Task: Check the average views per listing of large walk-in closet in the last 3 years.
Action: Mouse moved to (860, 208)
Screenshot: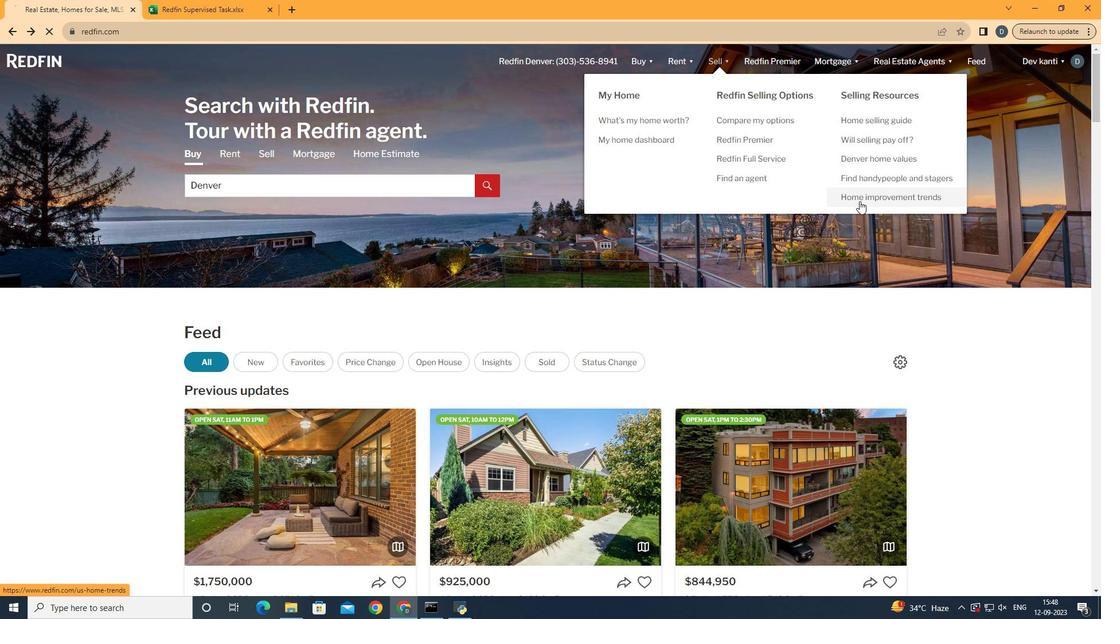 
Action: Mouse pressed left at (860, 208)
Screenshot: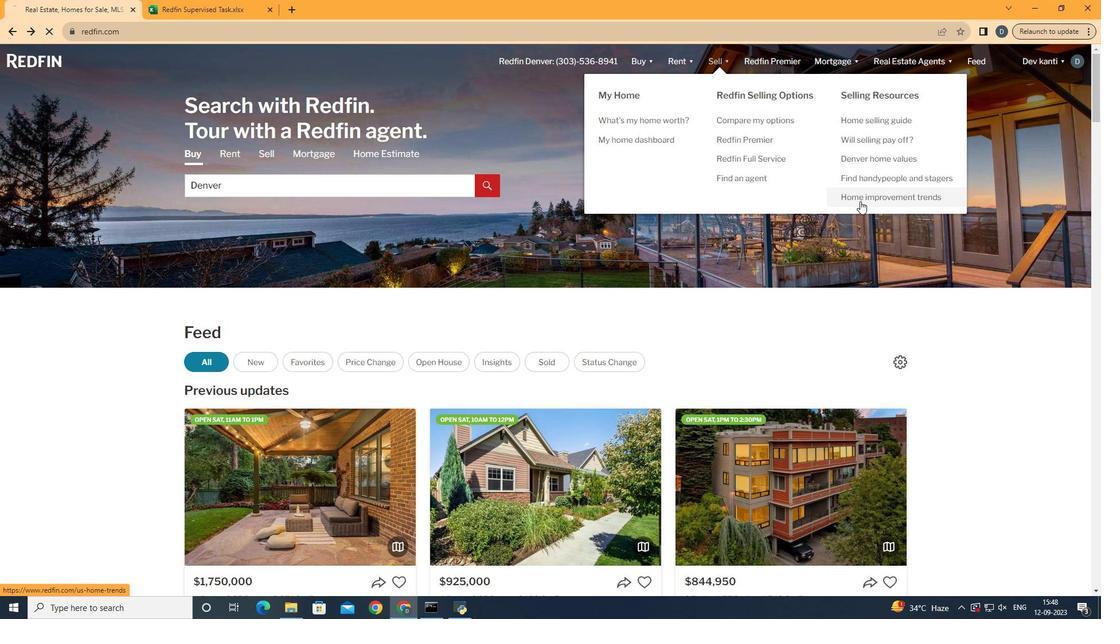 
Action: Mouse moved to (296, 227)
Screenshot: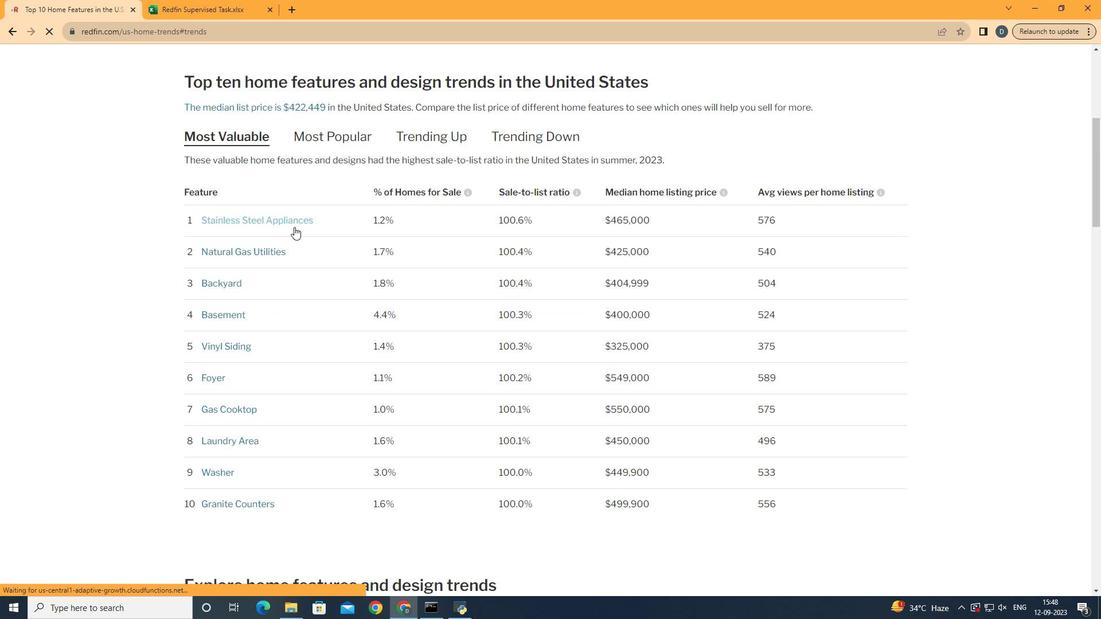 
Action: Mouse pressed left at (296, 227)
Screenshot: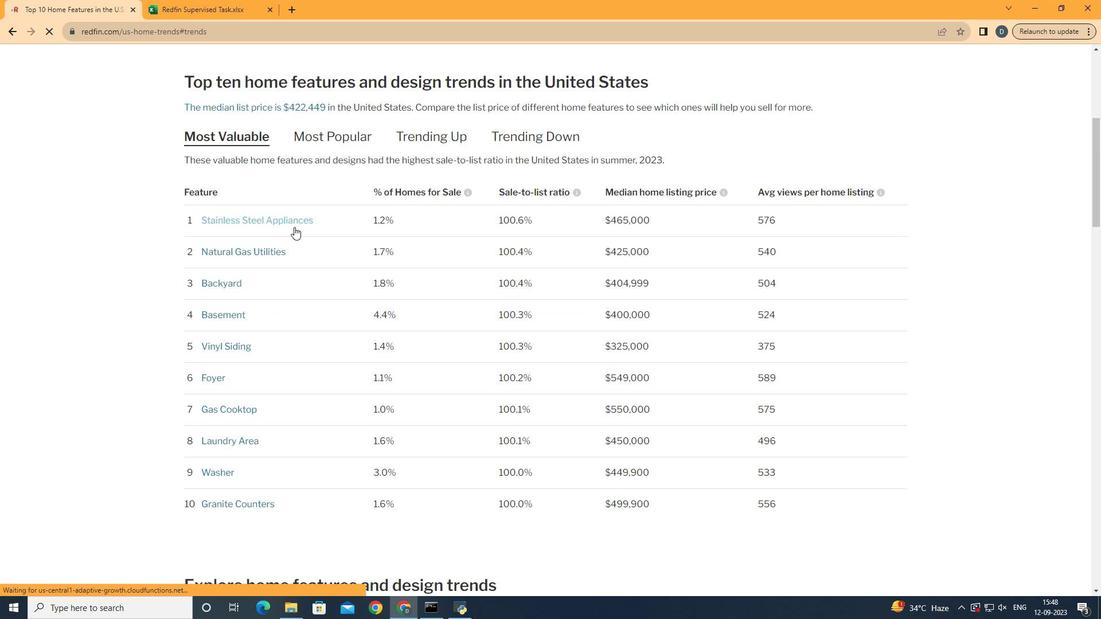 
Action: Mouse moved to (356, 305)
Screenshot: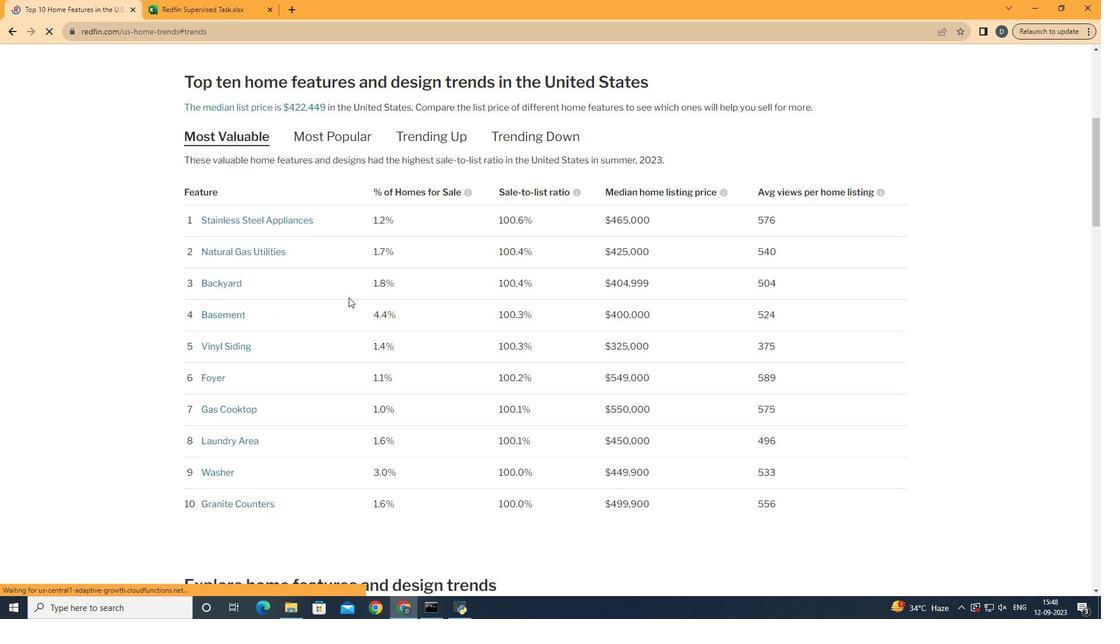 
Action: Mouse scrolled (356, 305) with delta (0, 0)
Screenshot: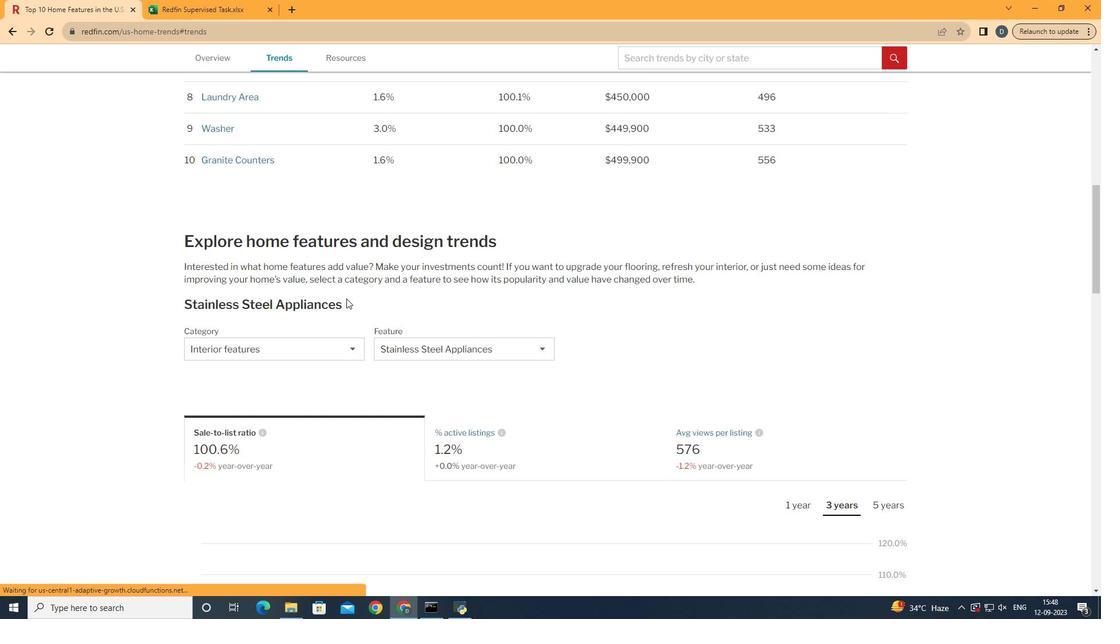 
Action: Mouse scrolled (356, 305) with delta (0, 0)
Screenshot: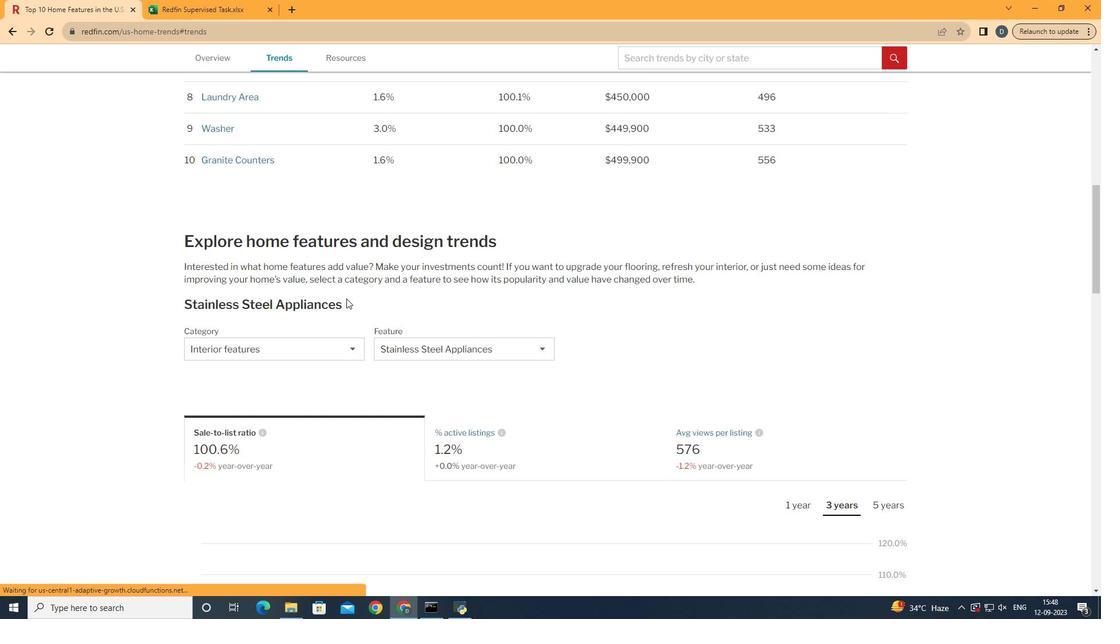 
Action: Mouse scrolled (356, 305) with delta (0, 0)
Screenshot: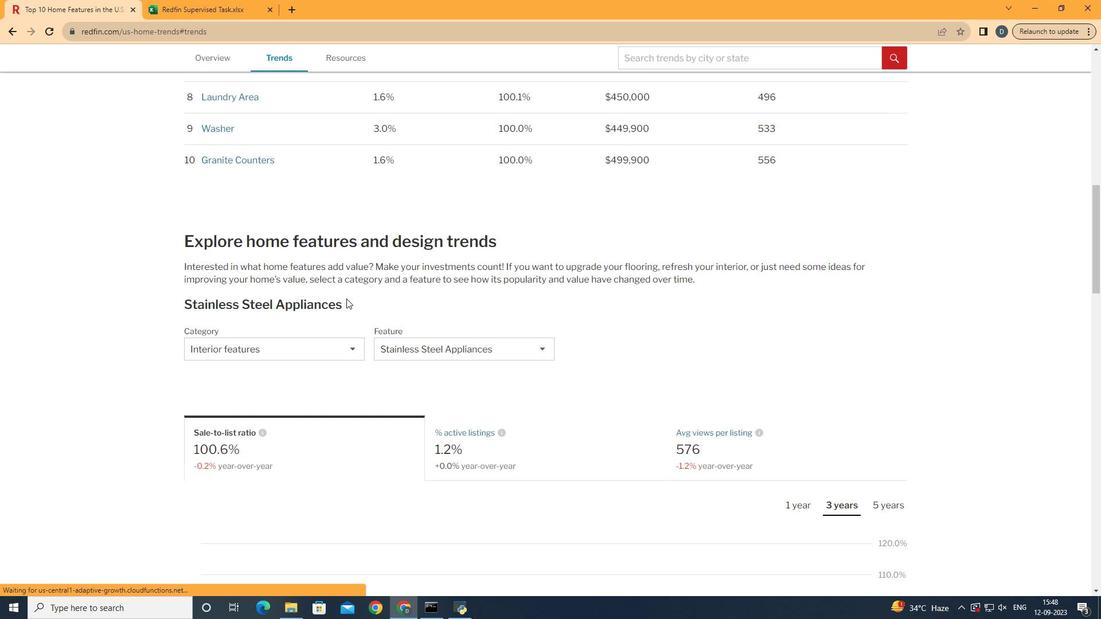 
Action: Mouse scrolled (356, 305) with delta (0, 0)
Screenshot: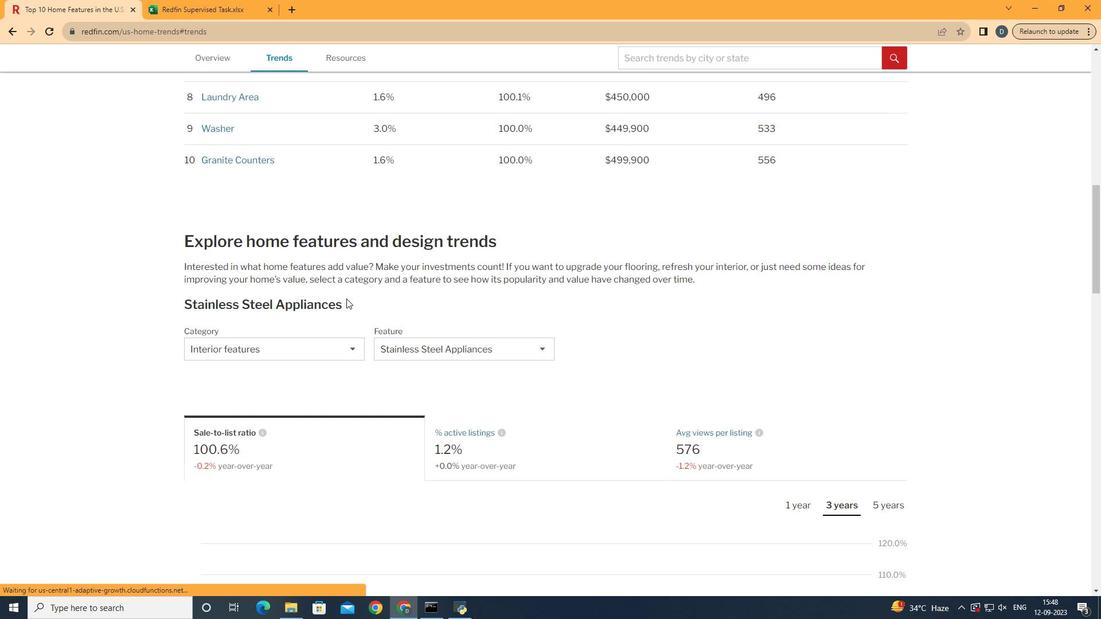 
Action: Mouse scrolled (356, 305) with delta (0, 0)
Screenshot: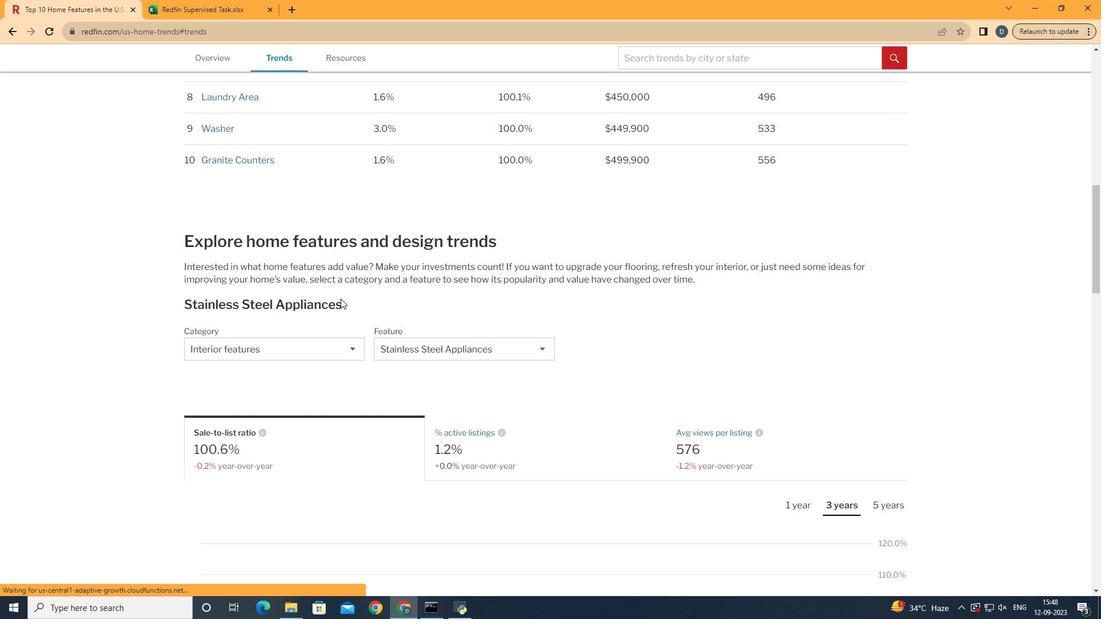 
Action: Mouse scrolled (356, 305) with delta (0, 0)
Screenshot: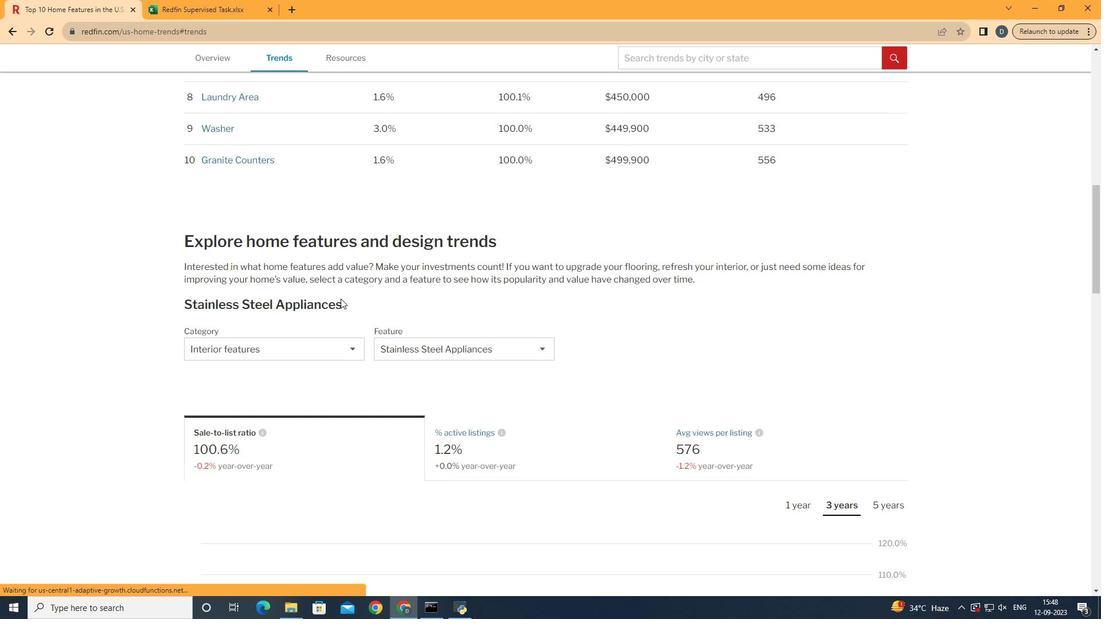 
Action: Mouse moved to (332, 306)
Screenshot: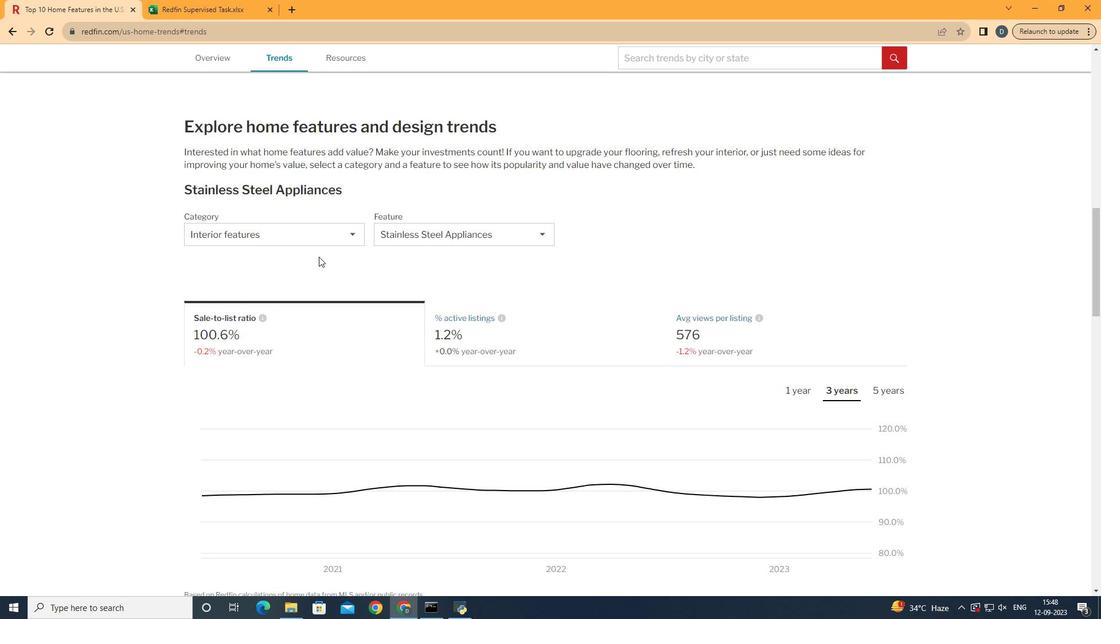 
Action: Mouse scrolled (332, 306) with delta (0, 0)
Screenshot: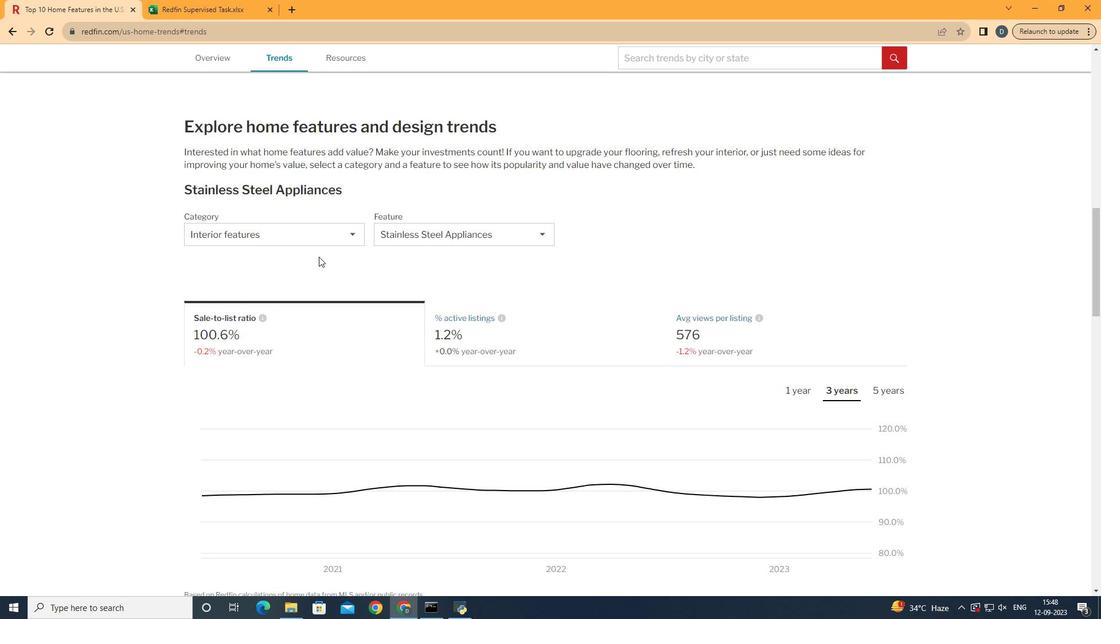 
Action: Mouse moved to (331, 306)
Screenshot: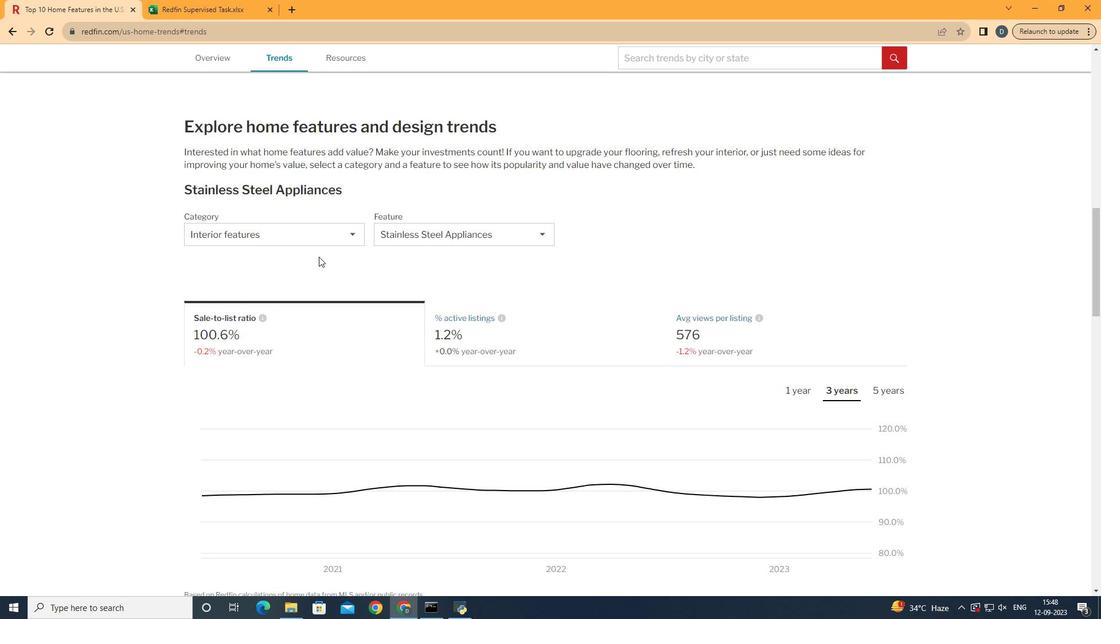 
Action: Mouse scrolled (331, 306) with delta (0, 0)
Screenshot: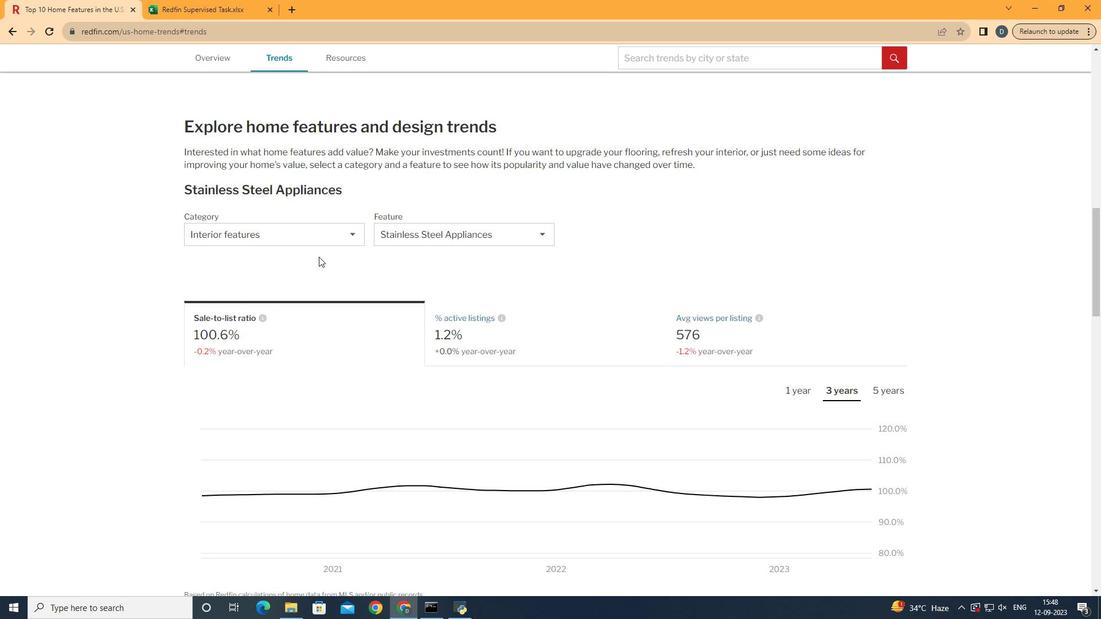 
Action: Mouse moved to (332, 250)
Screenshot: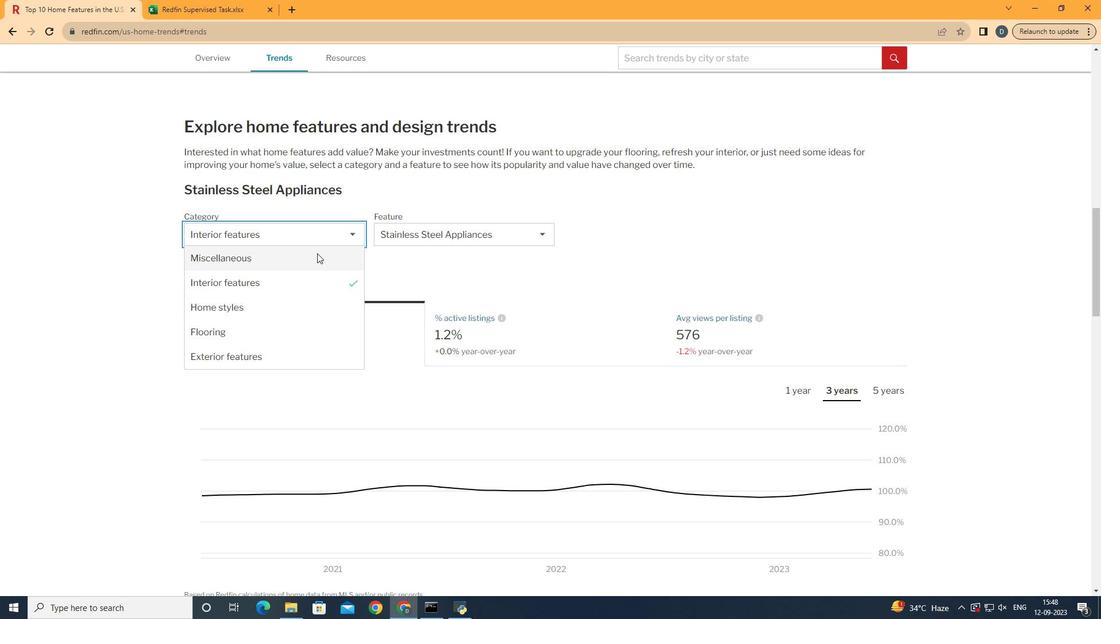 
Action: Mouse pressed left at (332, 250)
Screenshot: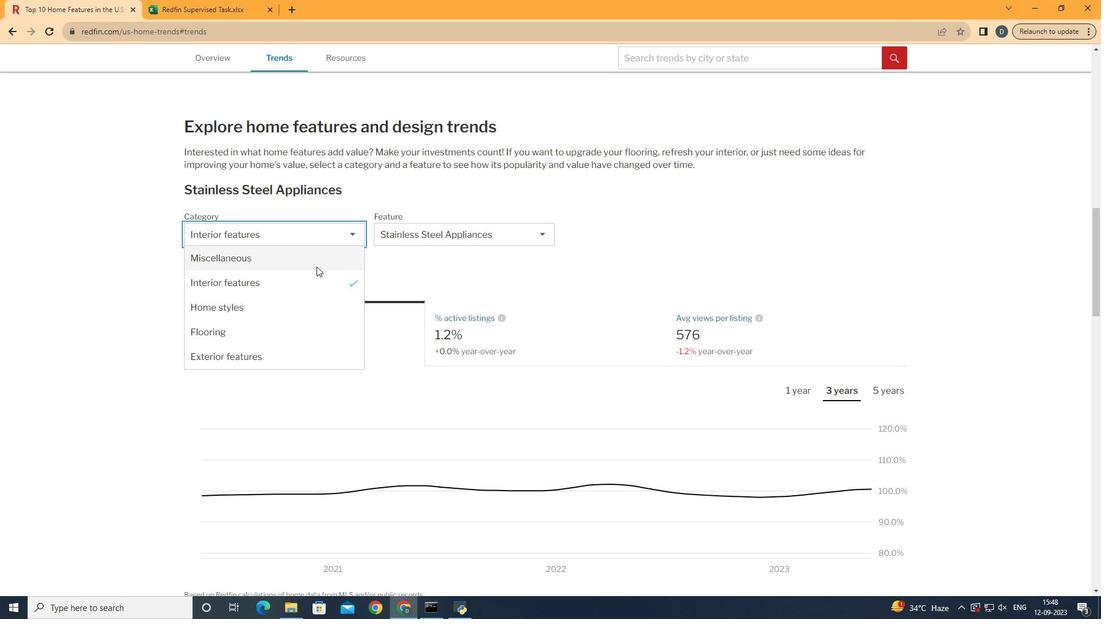 
Action: Mouse moved to (325, 289)
Screenshot: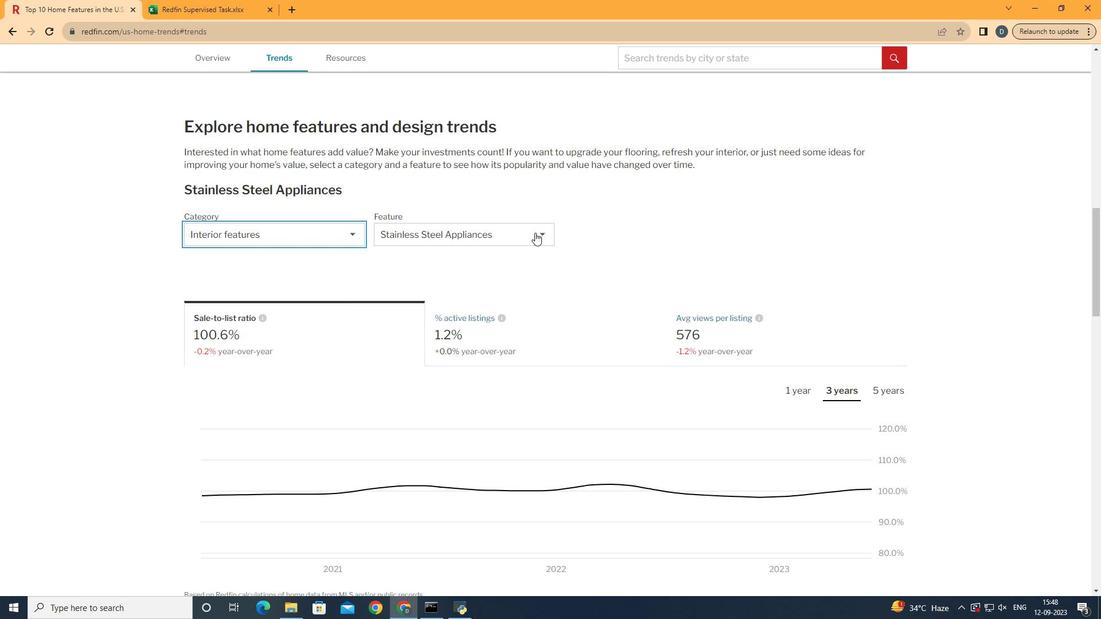 
Action: Mouse pressed left at (325, 289)
Screenshot: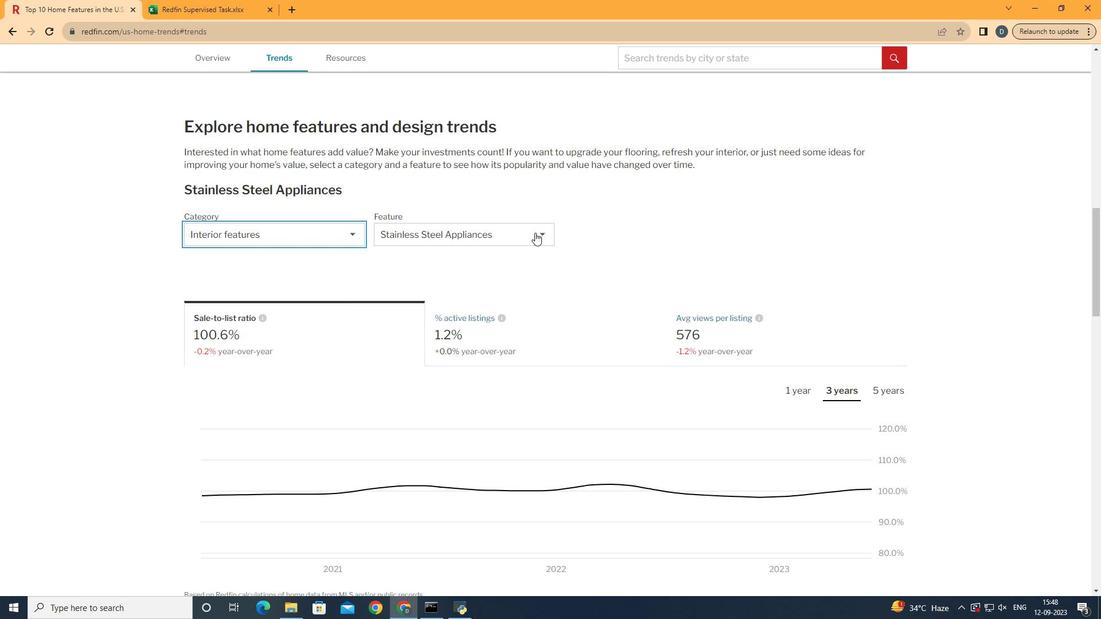 
Action: Mouse moved to (541, 243)
Screenshot: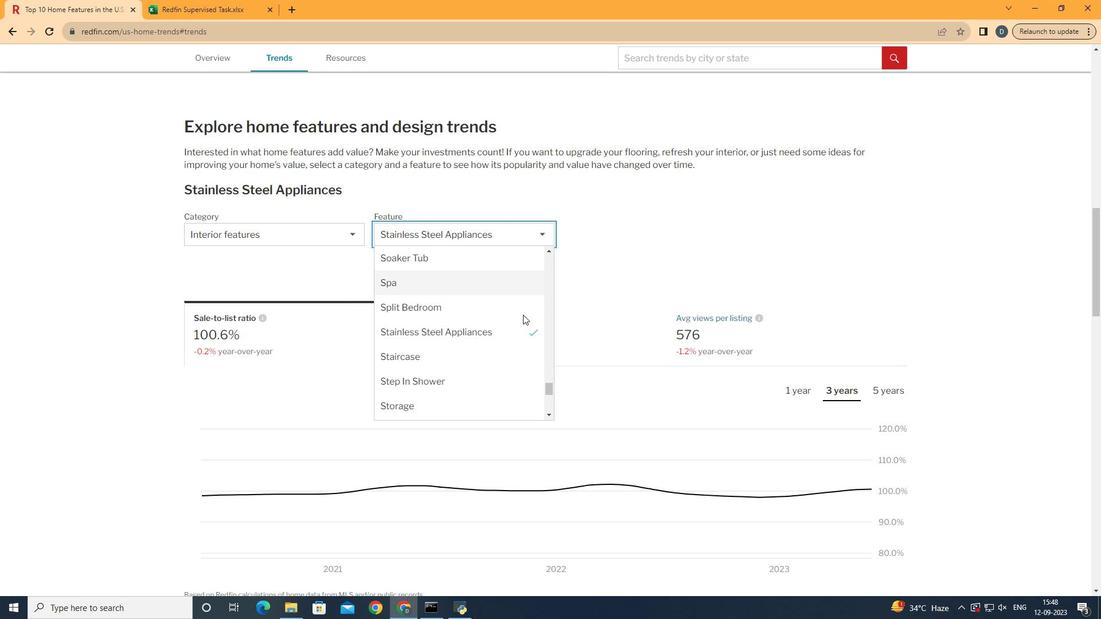 
Action: Mouse pressed left at (541, 243)
Screenshot: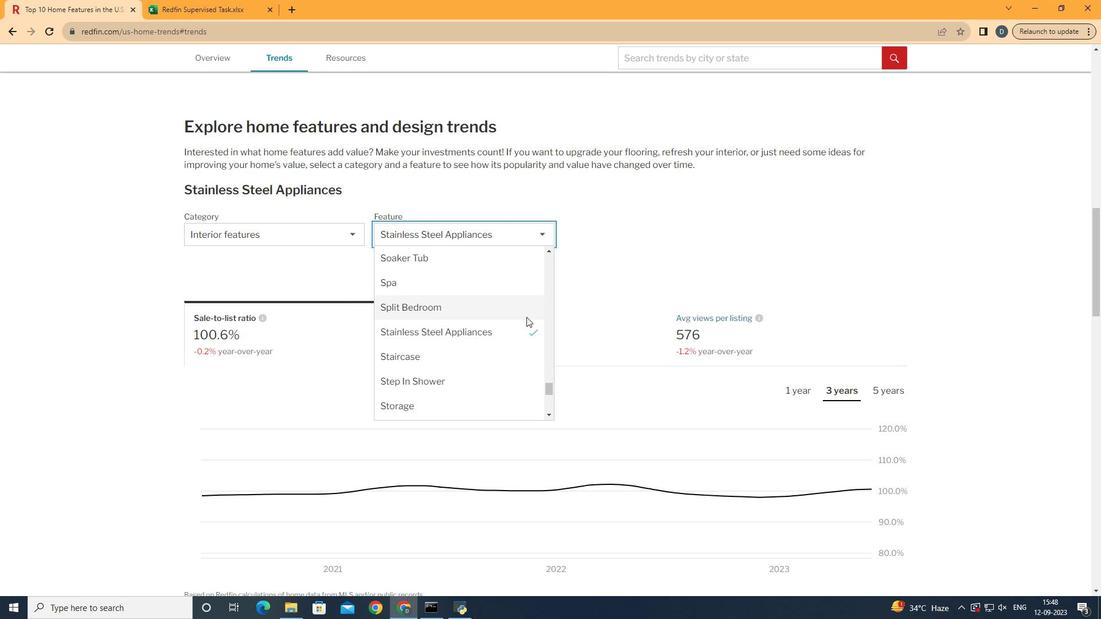 
Action: Mouse moved to (534, 325)
Screenshot: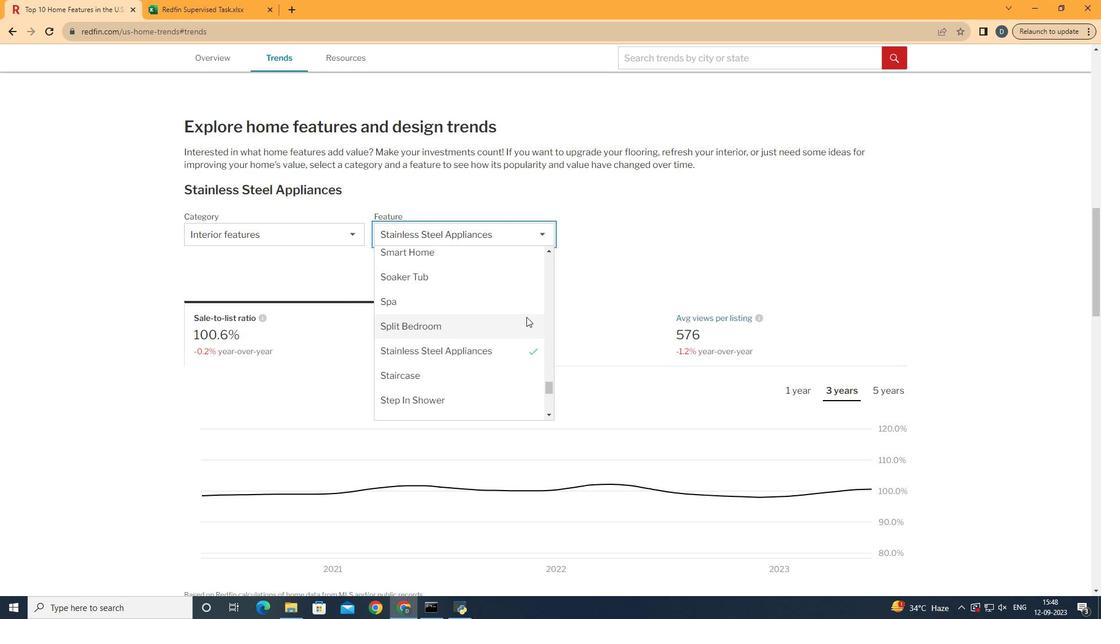 
Action: Mouse scrolled (534, 325) with delta (0, 0)
Screenshot: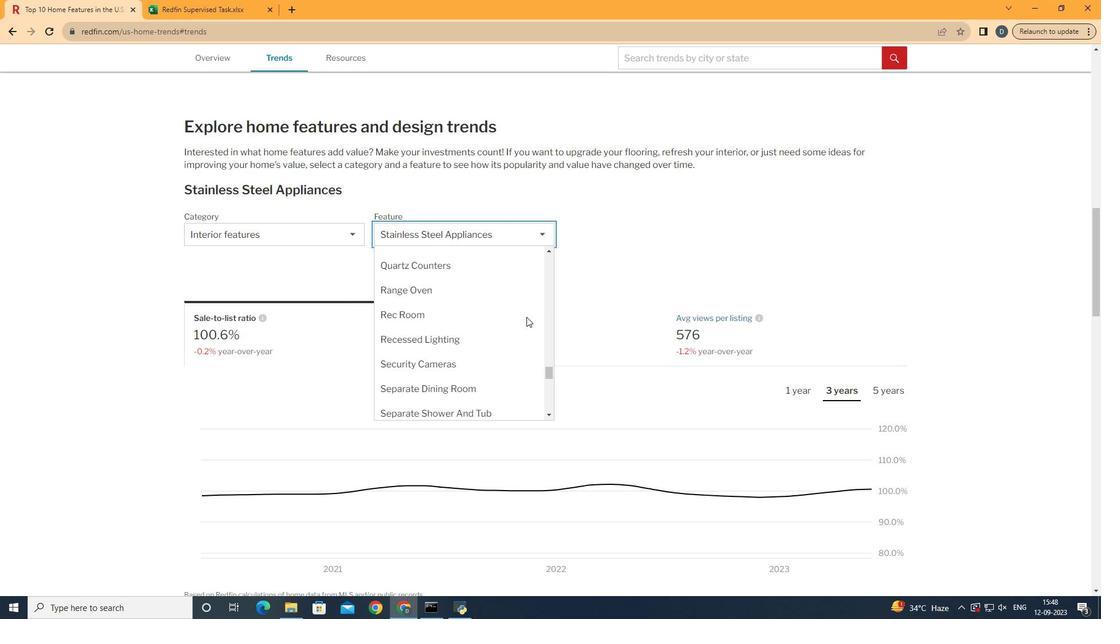 
Action: Mouse scrolled (534, 325) with delta (0, 0)
Screenshot: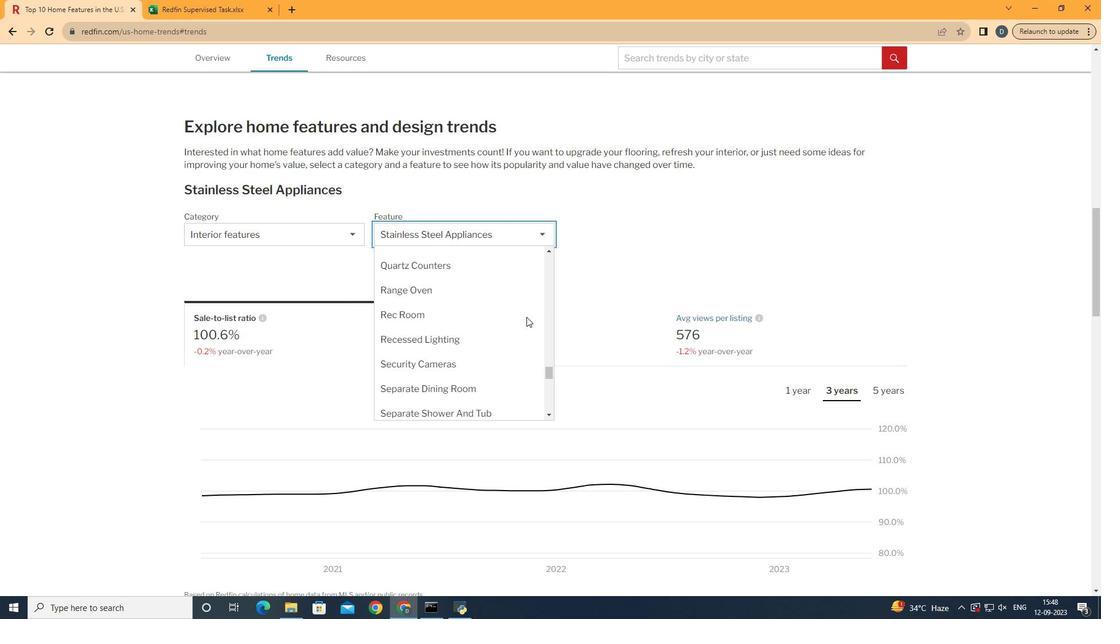 
Action: Mouse scrolled (534, 325) with delta (0, 0)
Screenshot: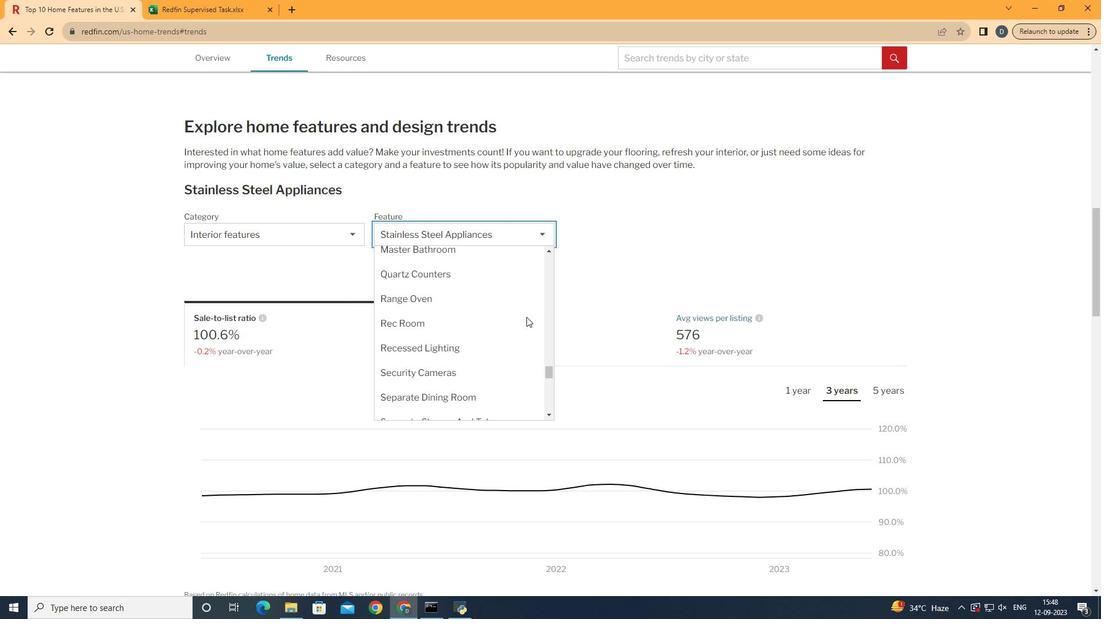 
Action: Mouse scrolled (534, 325) with delta (0, 0)
Screenshot: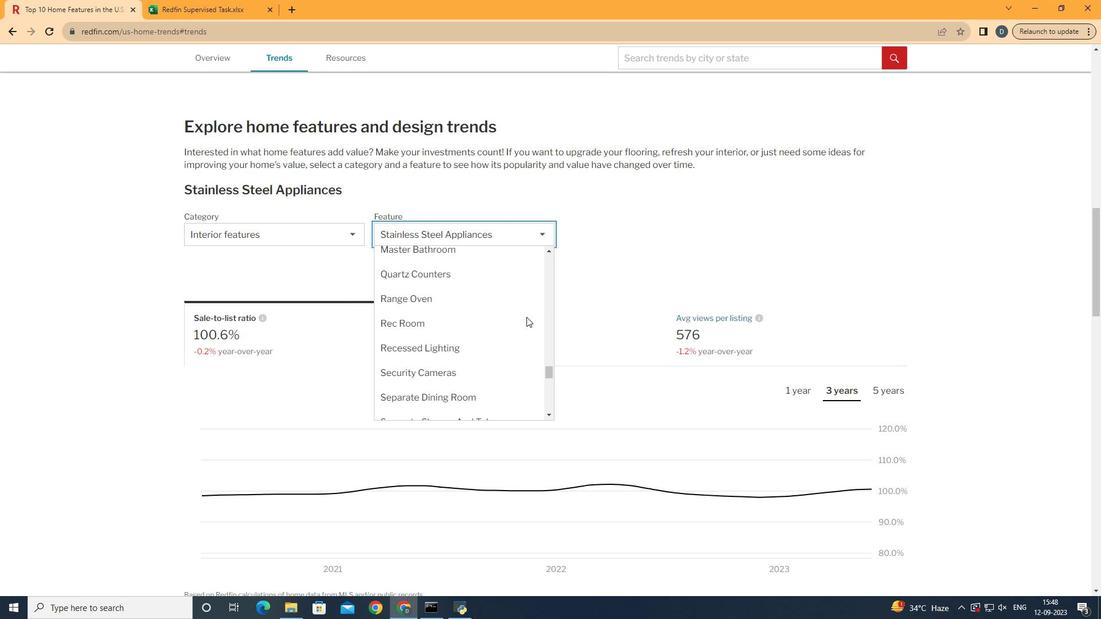 
Action: Mouse scrolled (534, 325) with delta (0, 0)
Screenshot: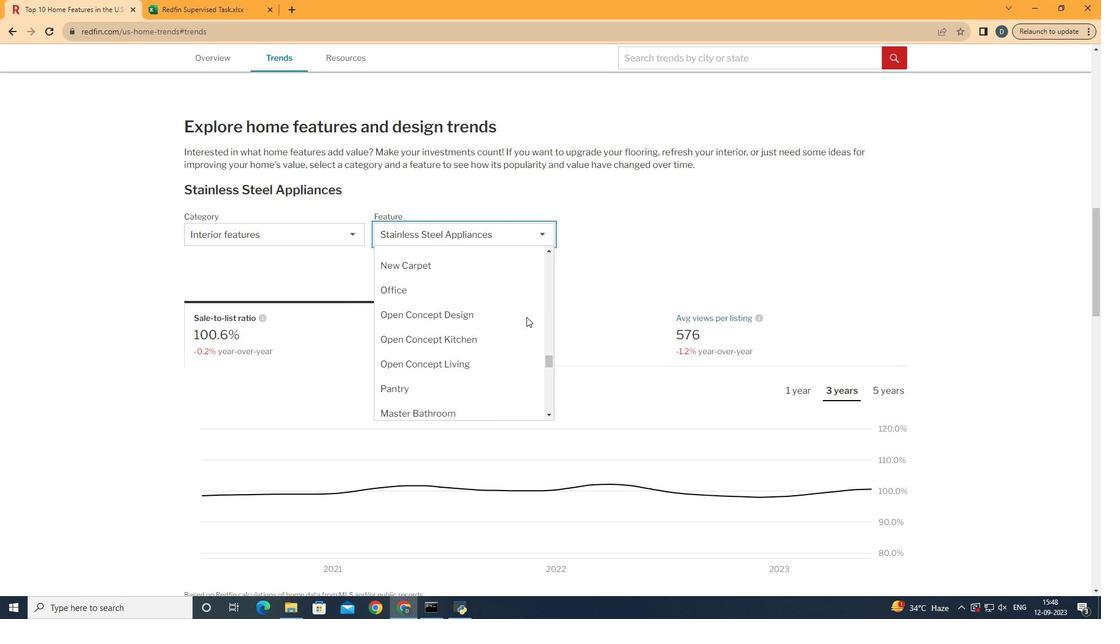 
Action: Mouse scrolled (534, 325) with delta (0, 0)
Screenshot: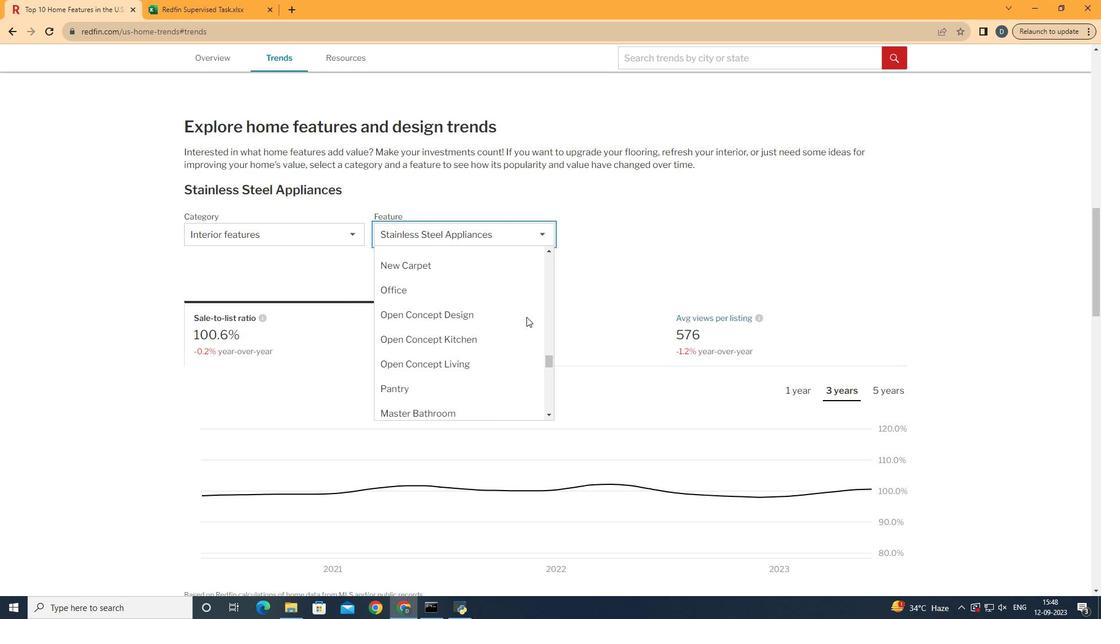 
Action: Mouse scrolled (534, 325) with delta (0, 0)
Screenshot: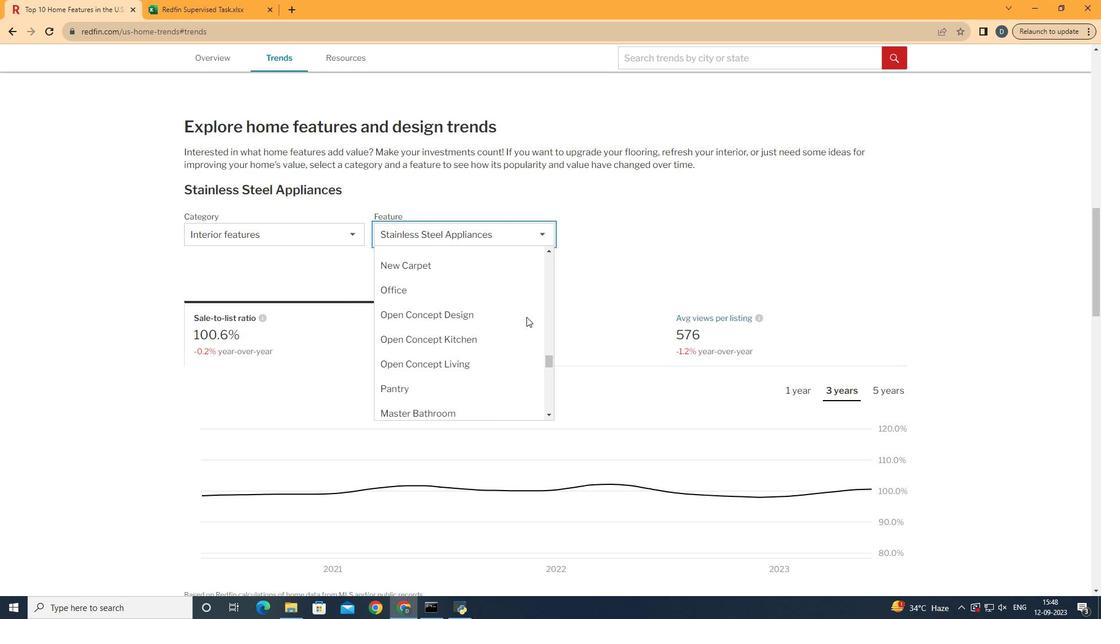 
Action: Mouse scrolled (534, 325) with delta (0, 0)
Screenshot: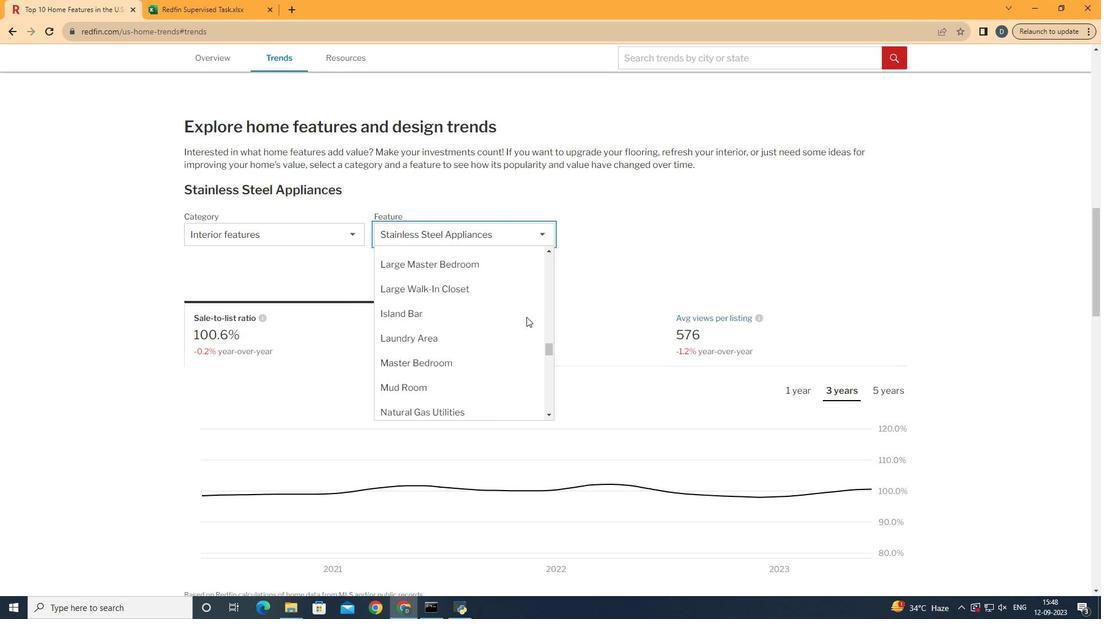 
Action: Mouse scrolled (534, 325) with delta (0, 0)
Screenshot: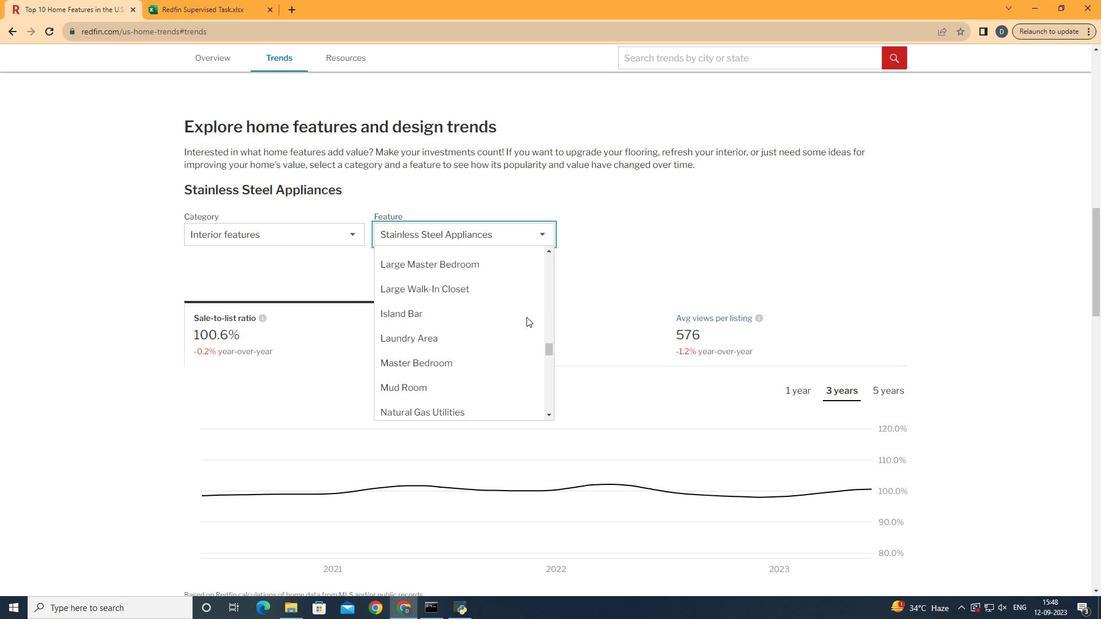 
Action: Mouse scrolled (534, 325) with delta (0, 0)
Screenshot: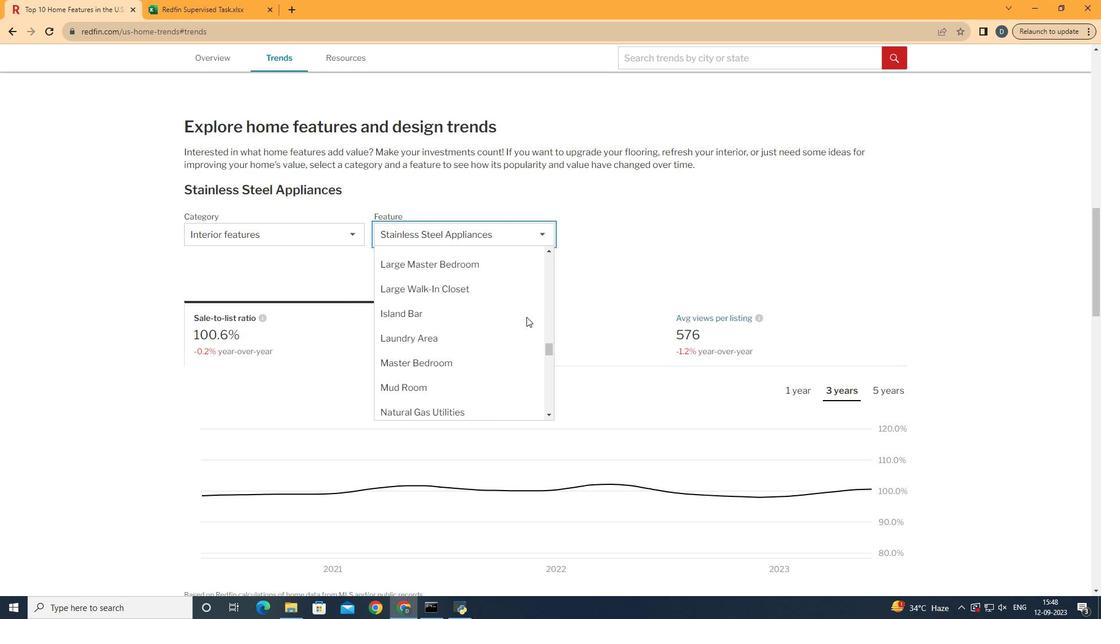 
Action: Mouse moved to (514, 298)
Screenshot: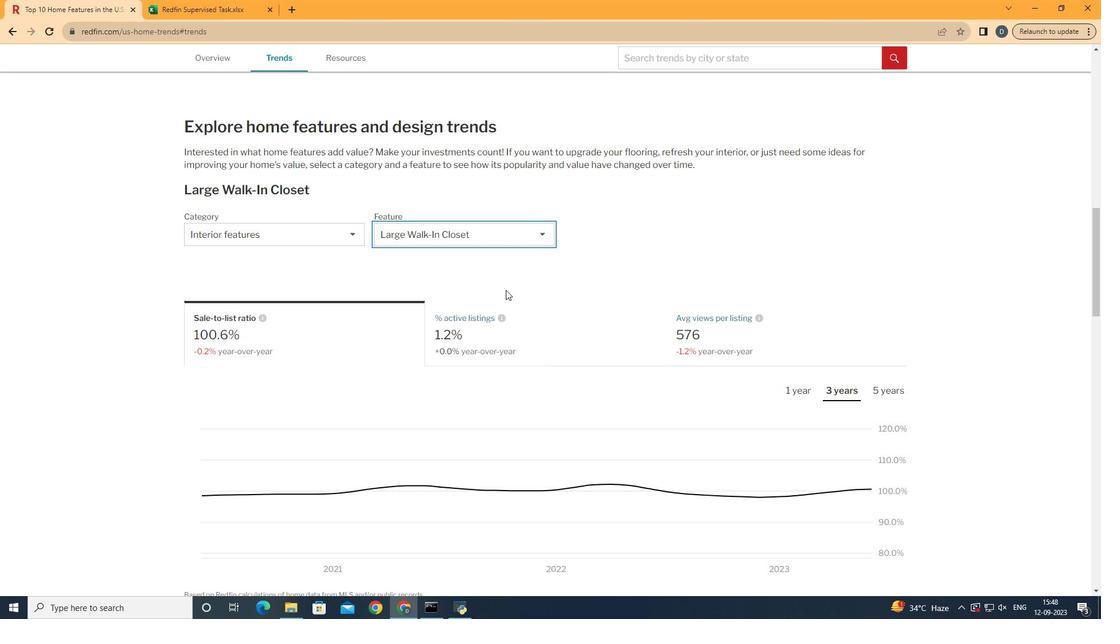 
Action: Mouse pressed left at (514, 298)
Screenshot: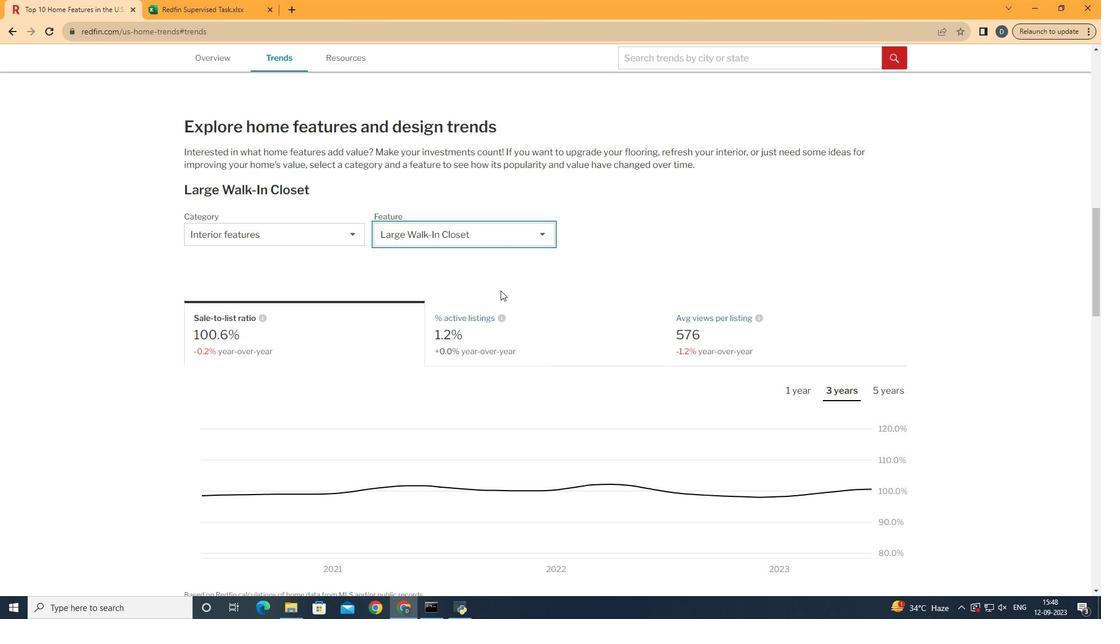 
Action: Mouse moved to (786, 344)
Screenshot: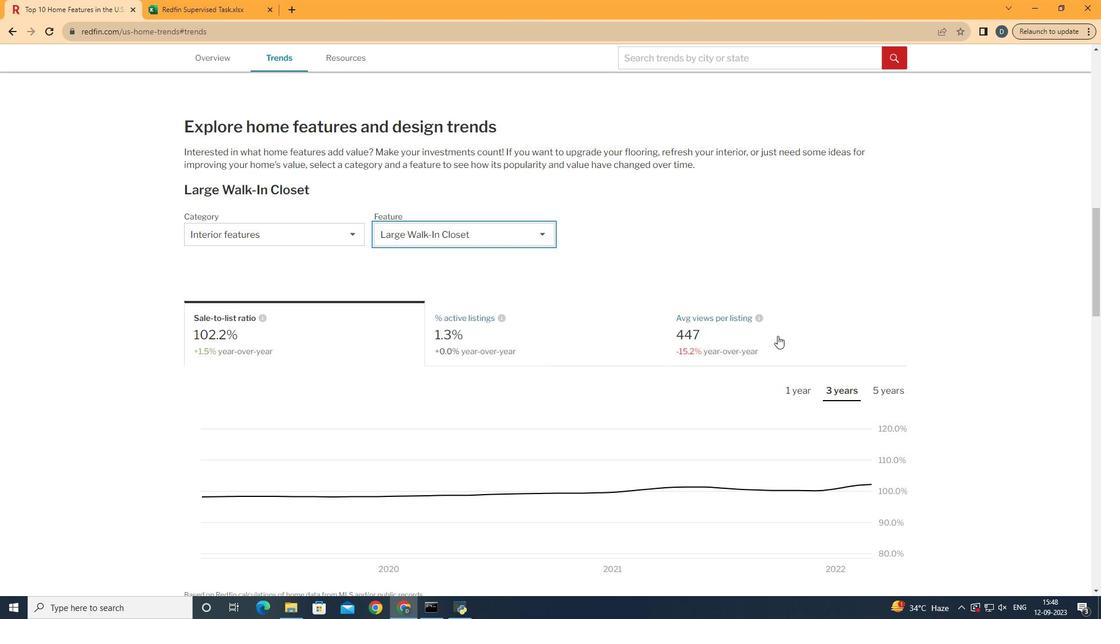 
Action: Mouse pressed left at (786, 344)
Screenshot: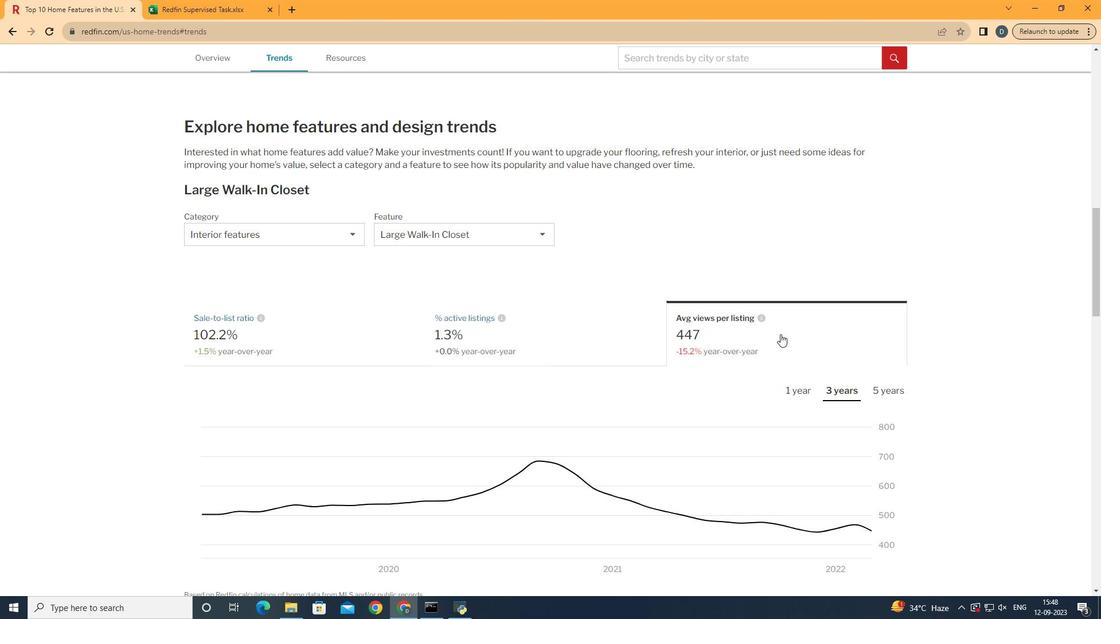 
Action: Mouse moved to (788, 342)
Screenshot: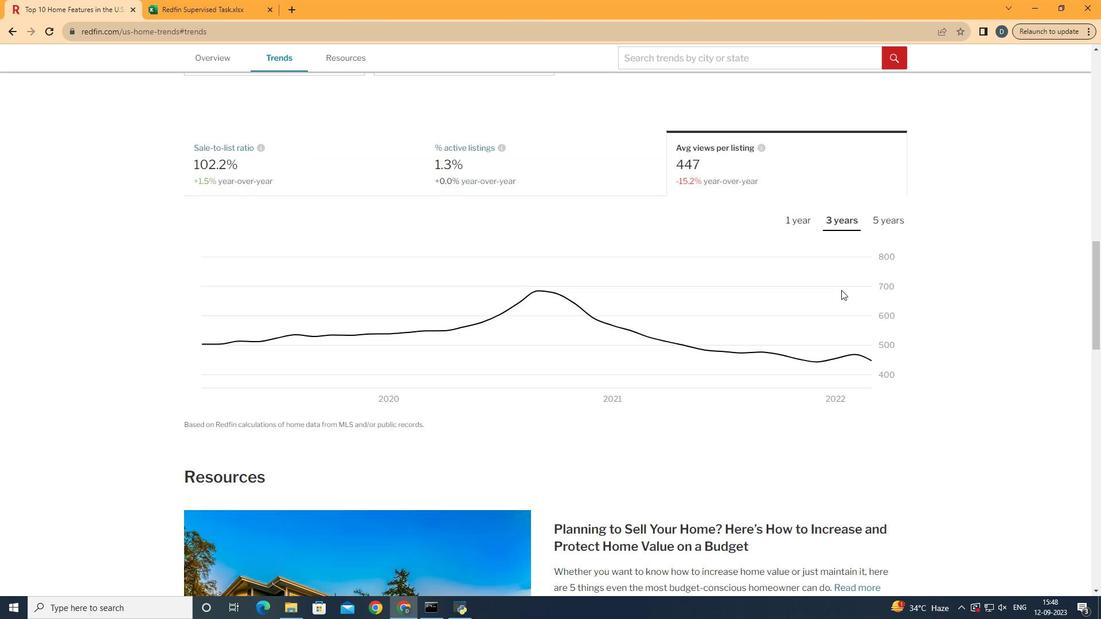 
Action: Mouse scrolled (788, 341) with delta (0, 0)
Screenshot: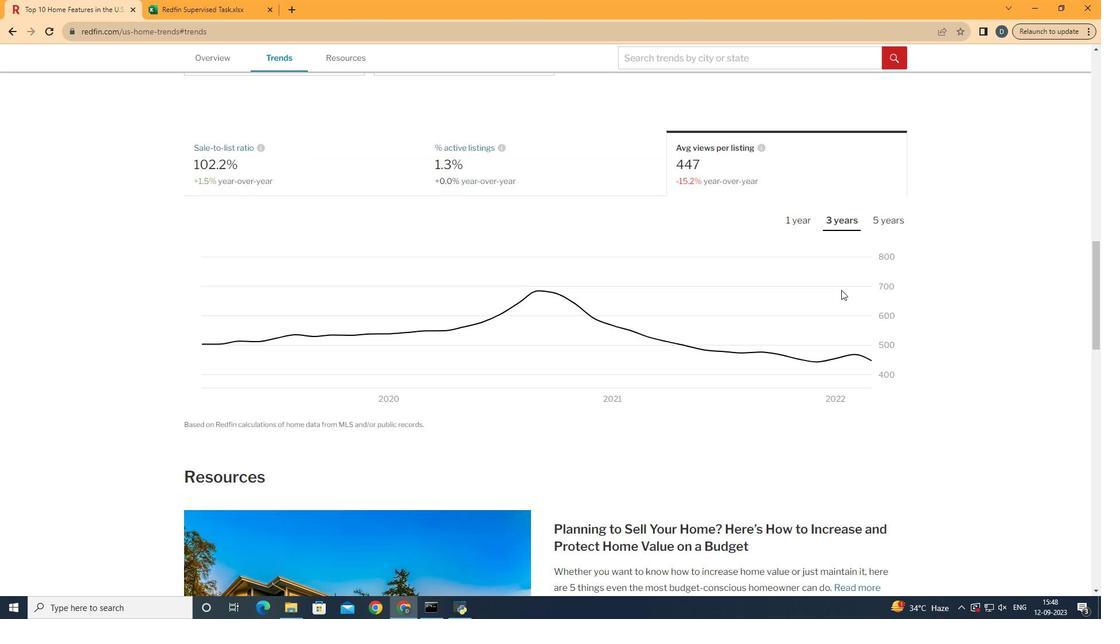 
Action: Mouse scrolled (788, 341) with delta (0, 0)
Screenshot: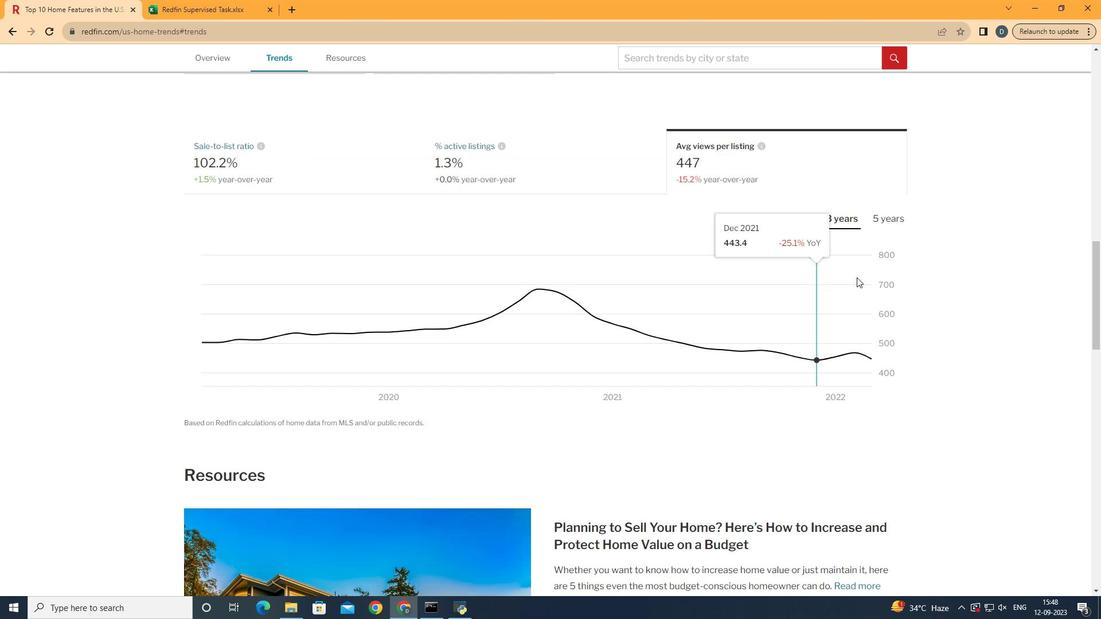 
Action: Mouse scrolled (788, 341) with delta (0, 0)
Screenshot: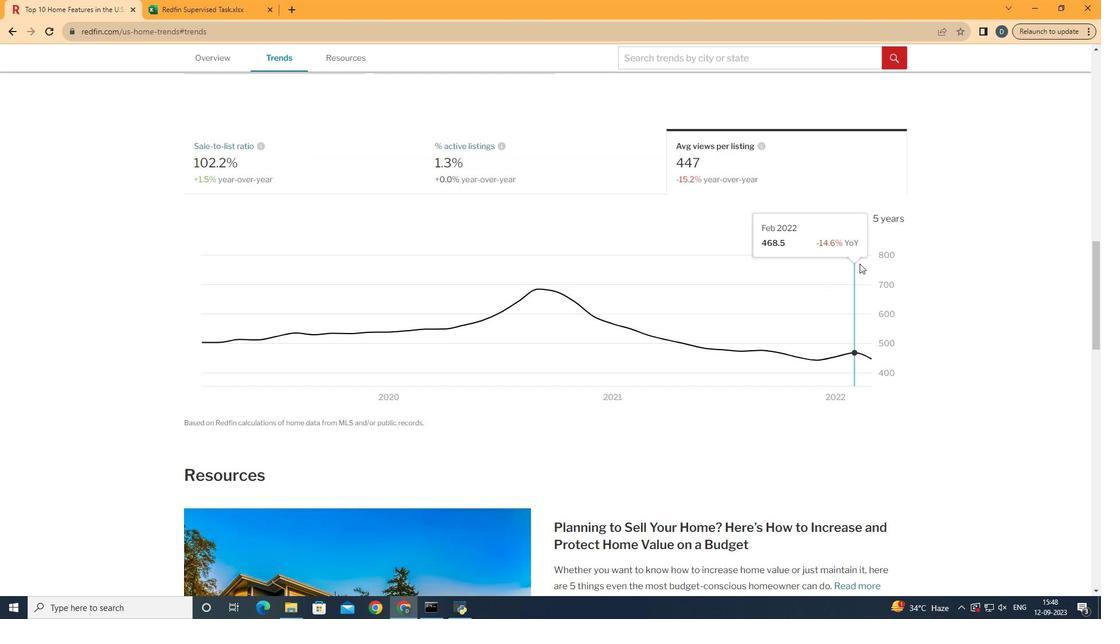 
Action: Mouse moved to (857, 230)
Screenshot: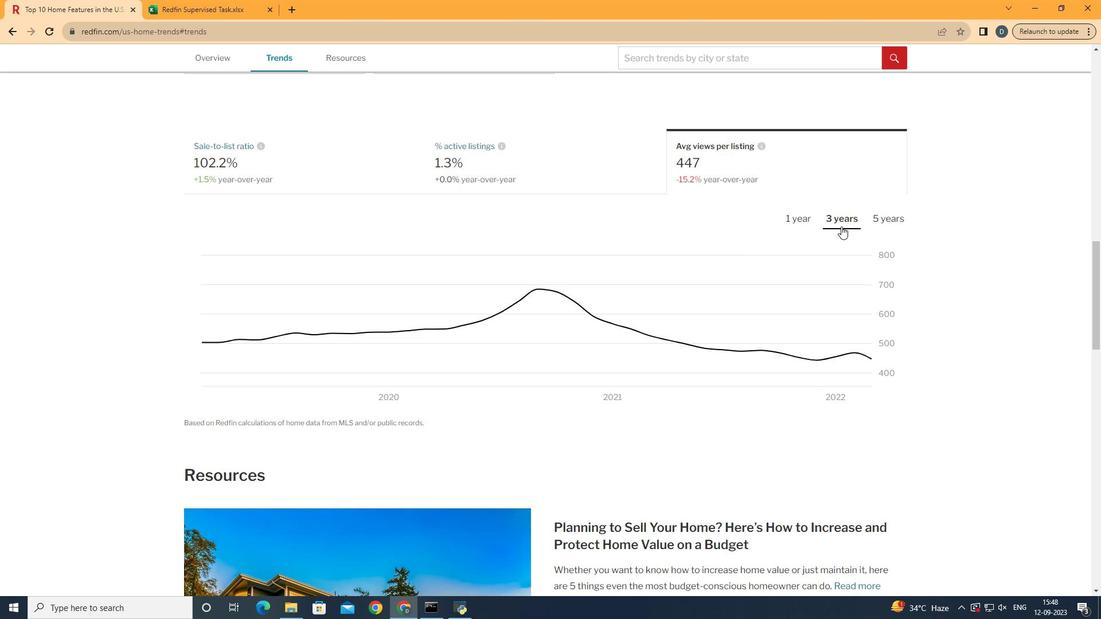 
Action: Mouse pressed left at (857, 230)
Screenshot: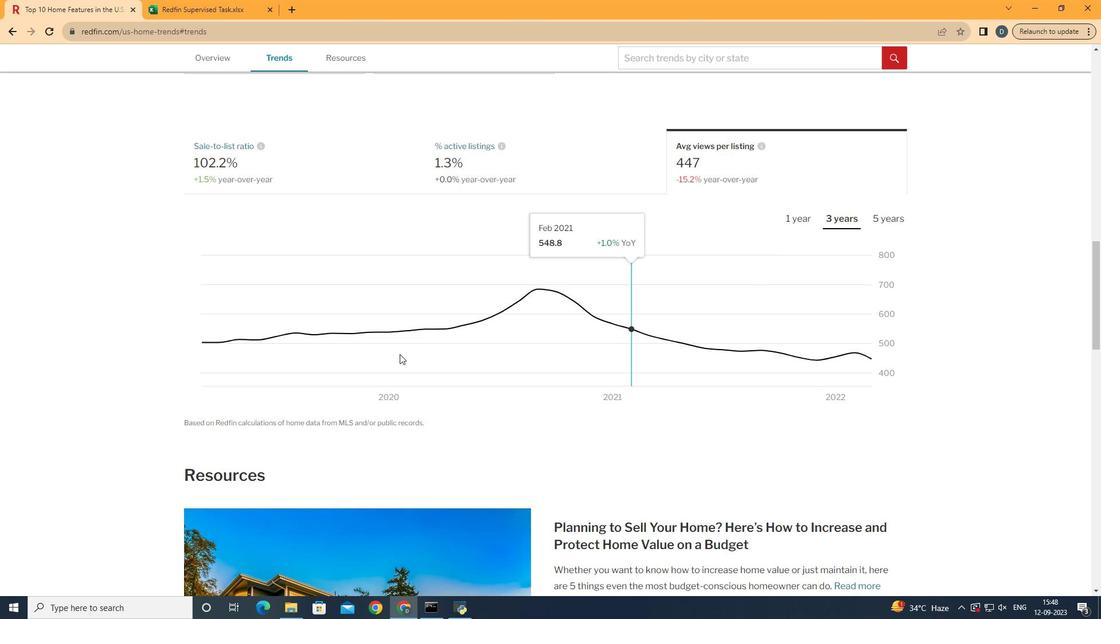 
Action: Mouse moved to (899, 354)
Screenshot: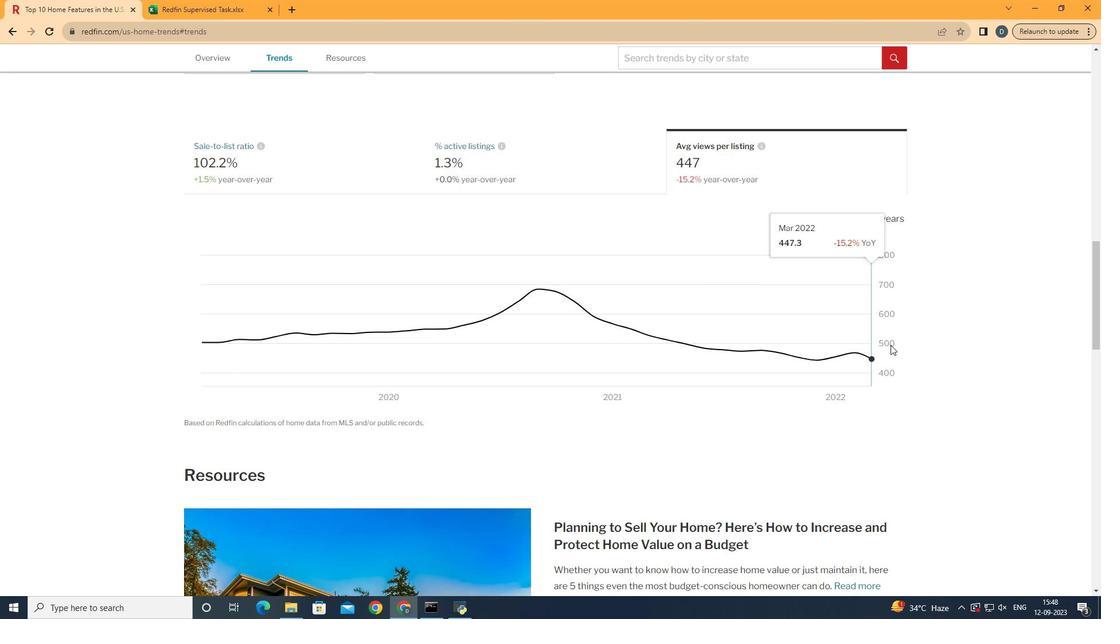 
